 Task: Select a due date automation when advanced on, 2 days after a card is due add dates due in less than 1 days at 11:00 AM.
Action: Mouse moved to (1030, 83)
Screenshot: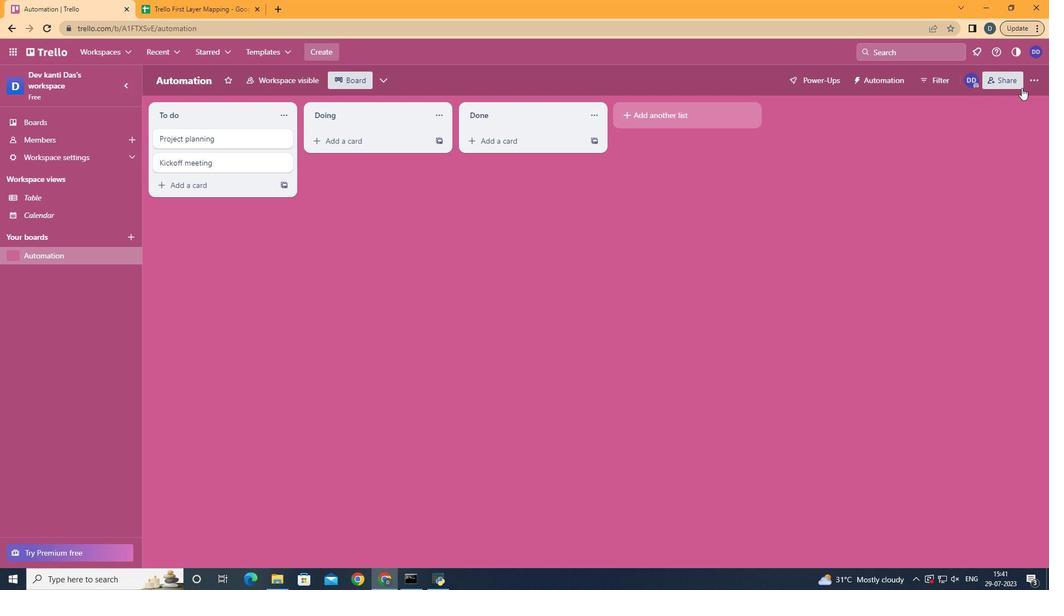 
Action: Mouse pressed left at (1030, 83)
Screenshot: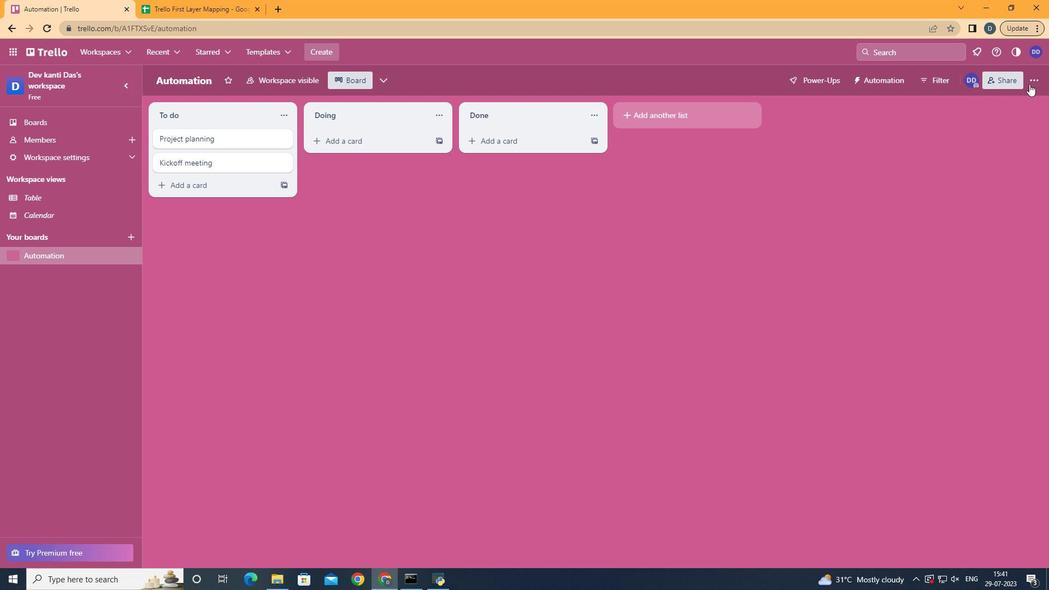 
Action: Mouse moved to (963, 218)
Screenshot: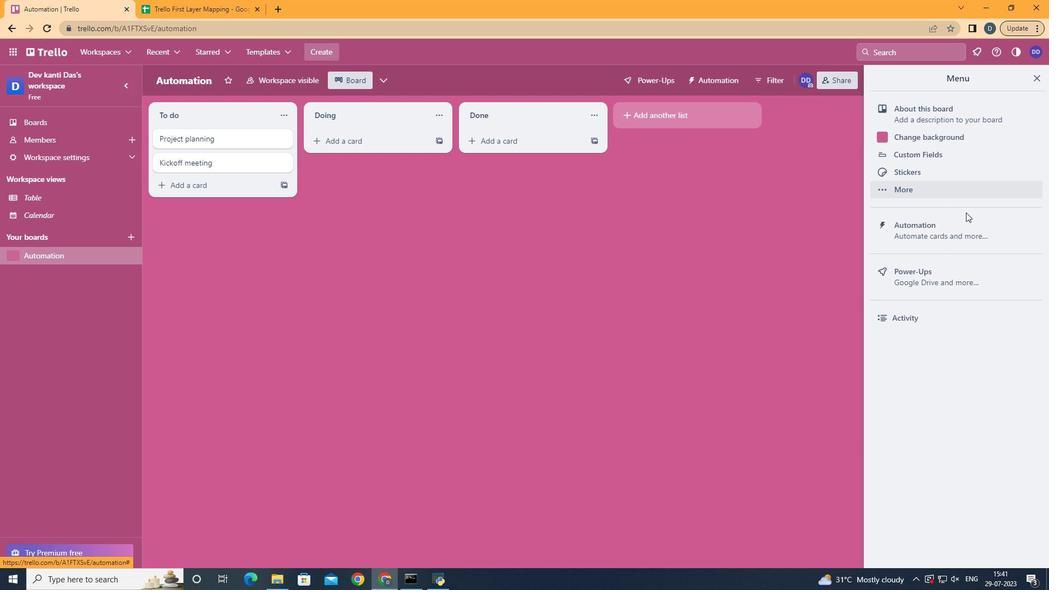 
Action: Mouse pressed left at (963, 218)
Screenshot: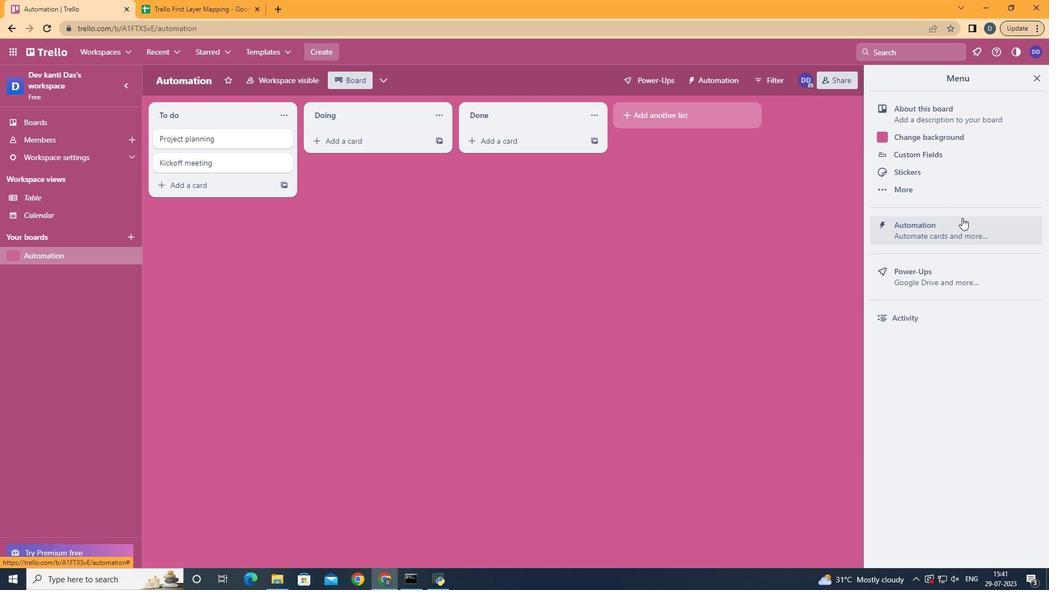 
Action: Mouse moved to (222, 225)
Screenshot: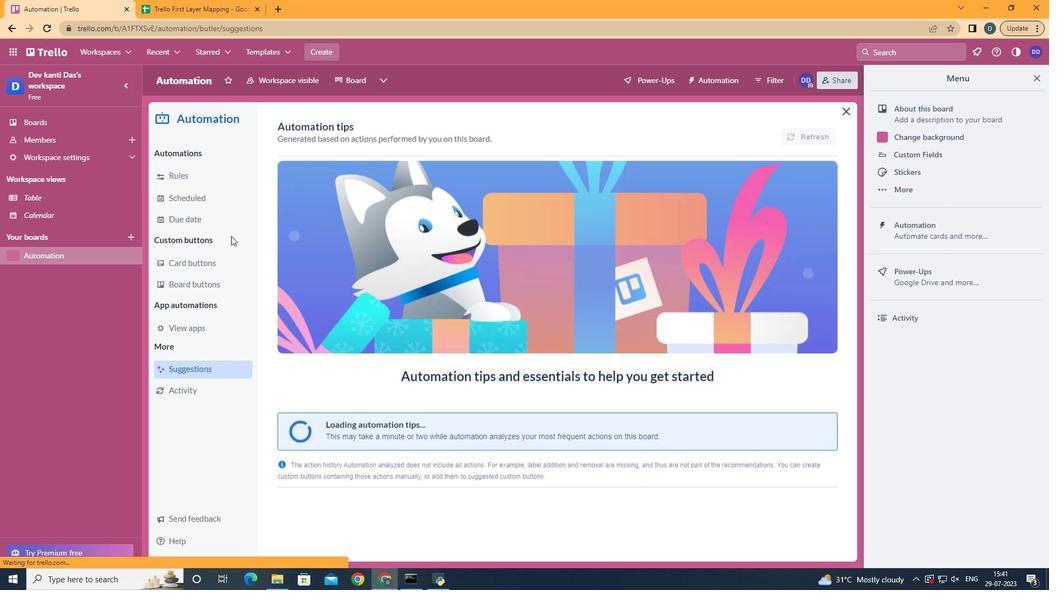 
Action: Mouse pressed left at (222, 225)
Screenshot: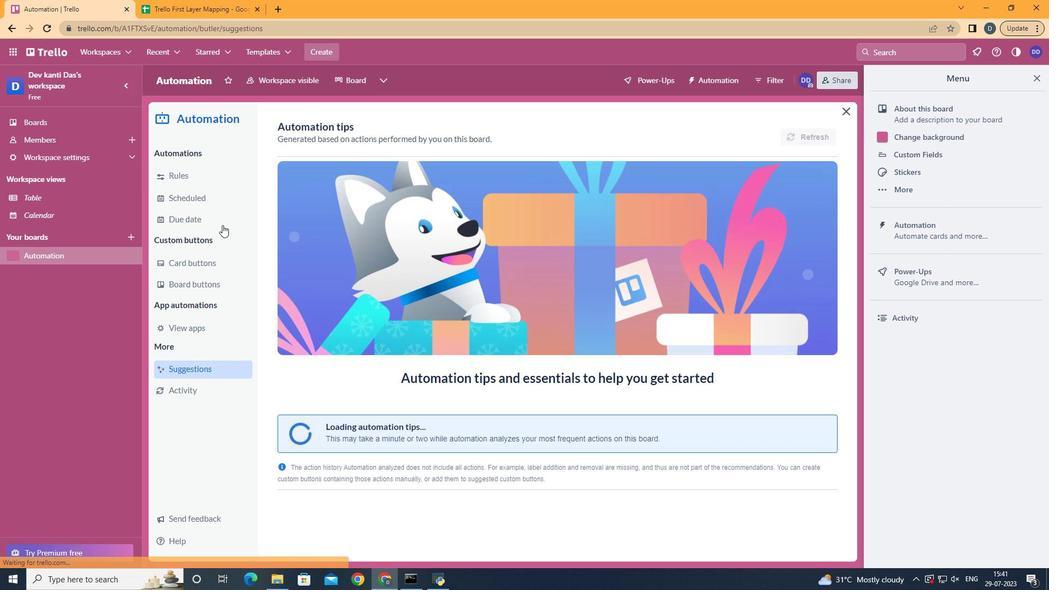 
Action: Mouse moved to (760, 128)
Screenshot: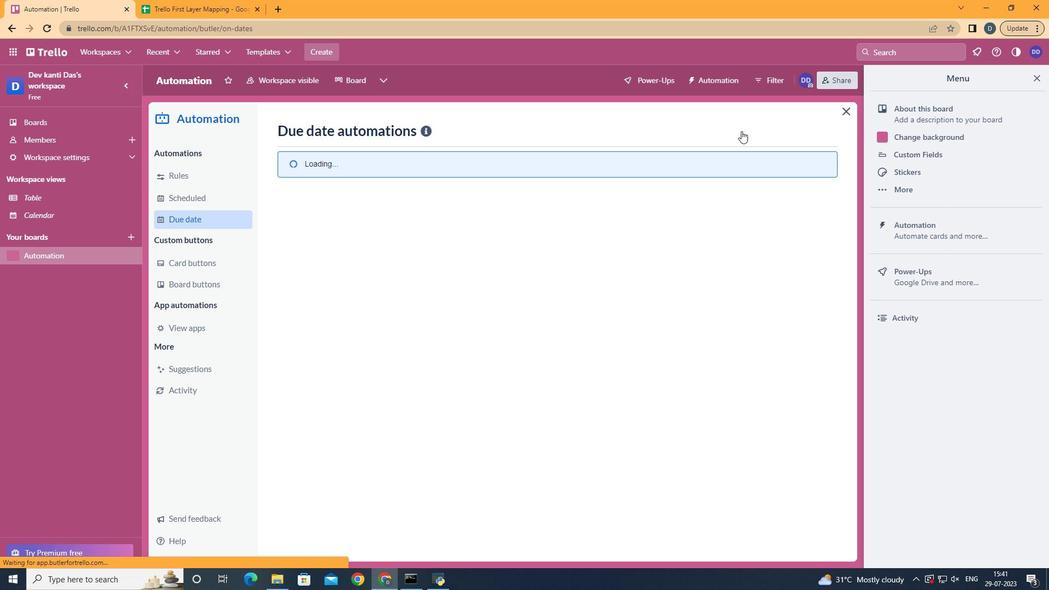 
Action: Mouse pressed left at (760, 128)
Screenshot: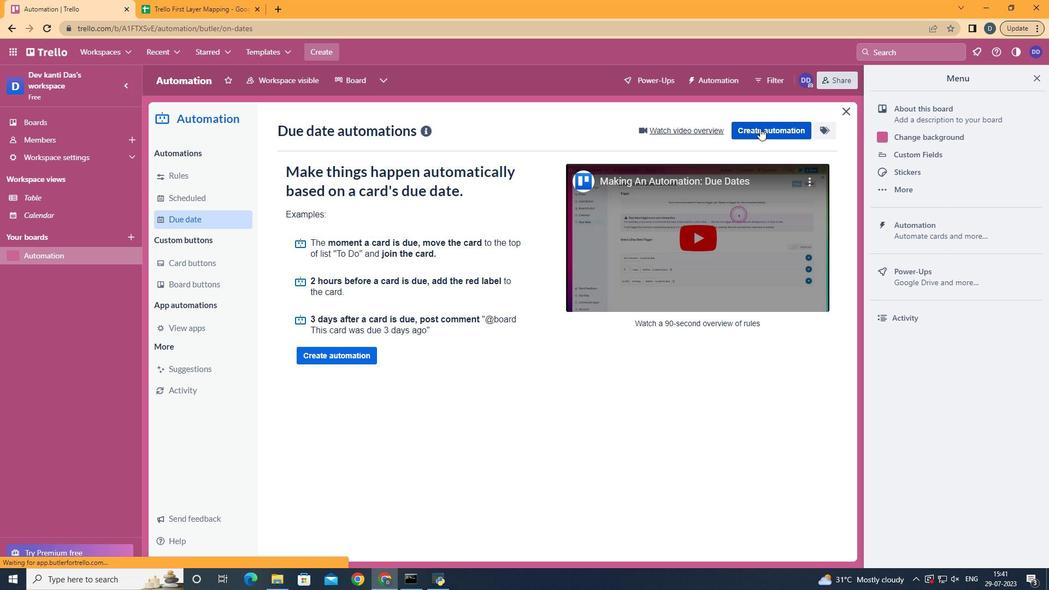 
Action: Mouse moved to (573, 237)
Screenshot: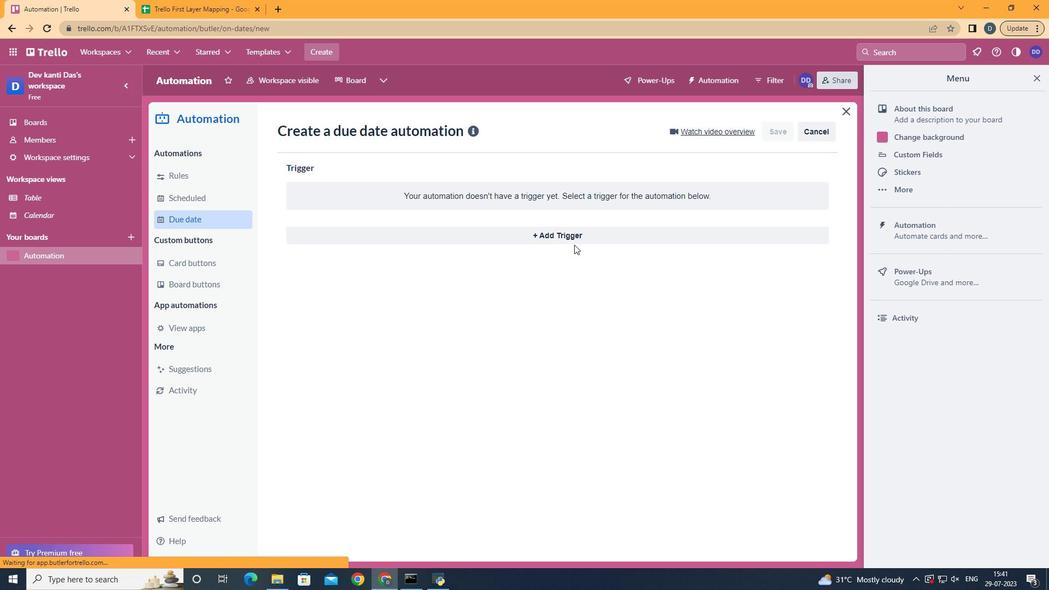 
Action: Mouse pressed left at (573, 237)
Screenshot: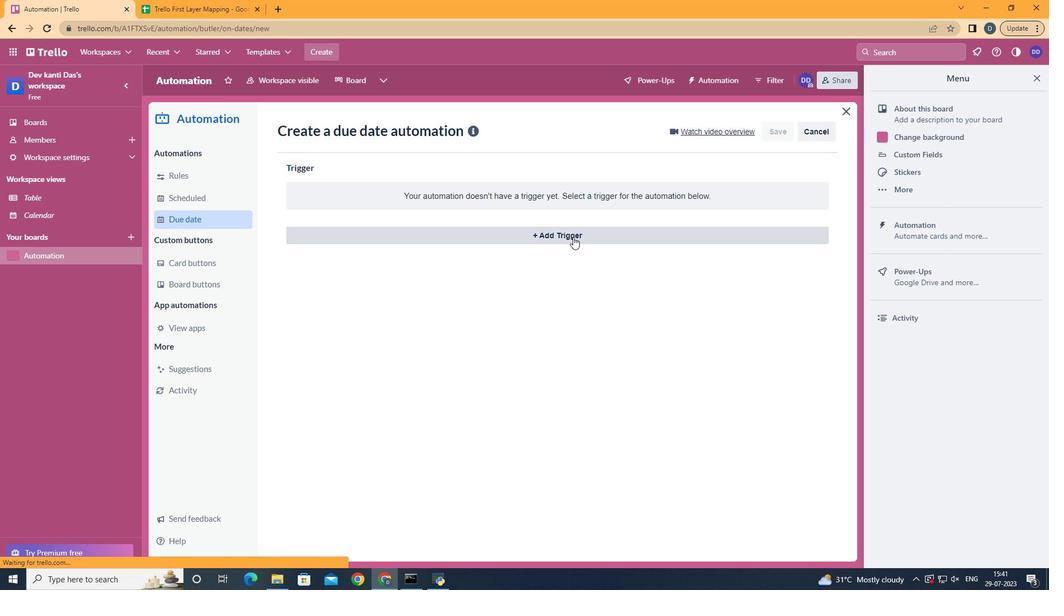 
Action: Mouse moved to (385, 445)
Screenshot: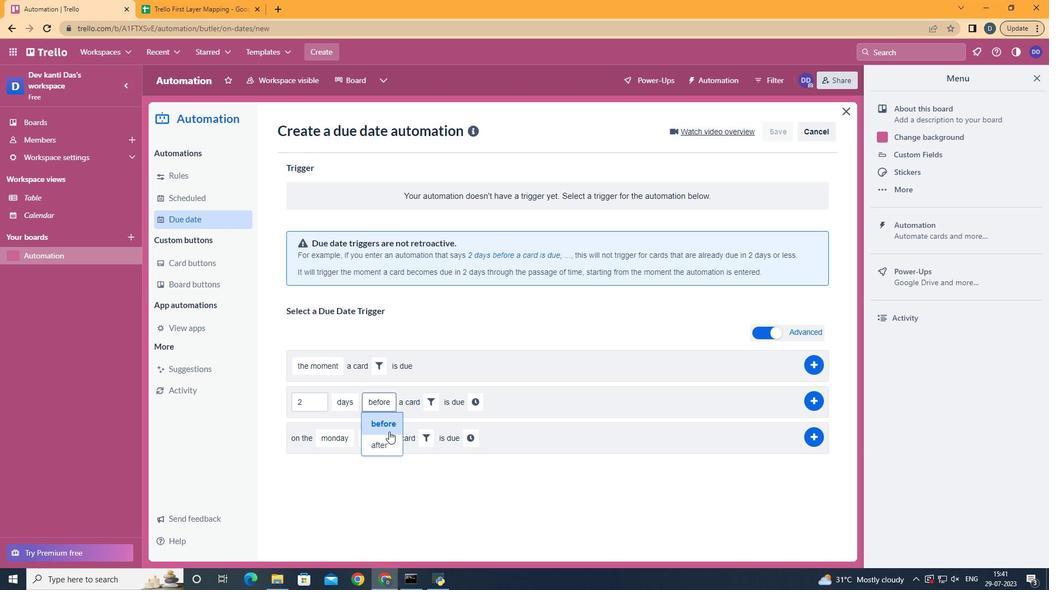 
Action: Mouse pressed left at (385, 445)
Screenshot: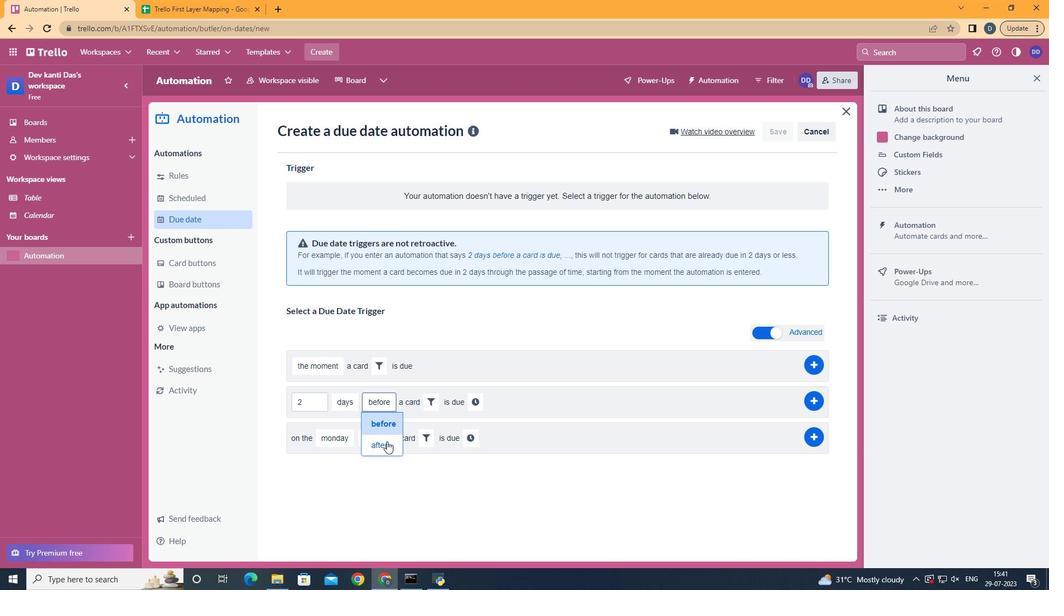 
Action: Mouse moved to (421, 402)
Screenshot: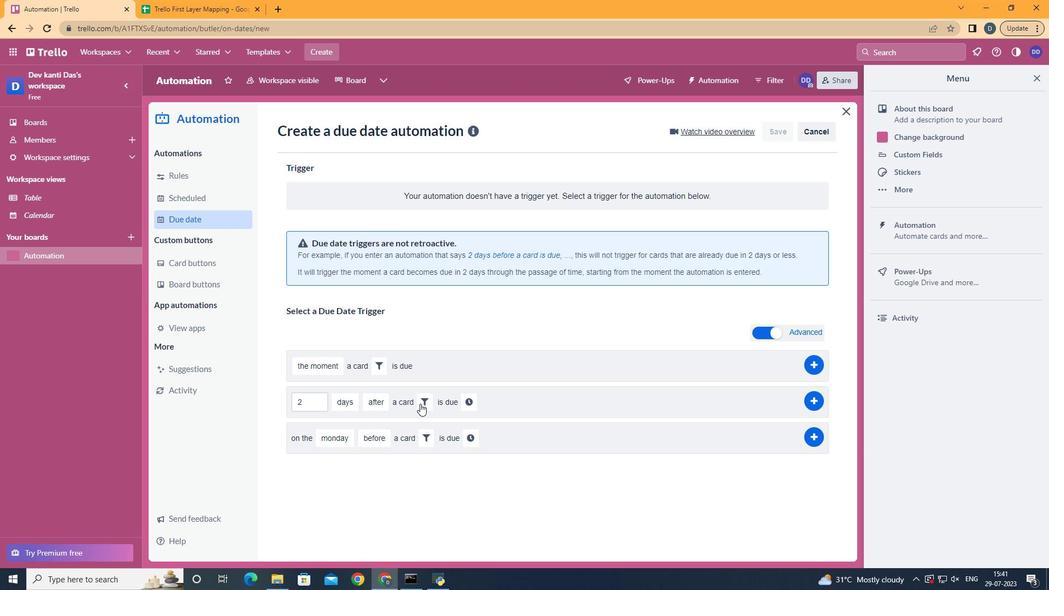 
Action: Mouse pressed left at (421, 402)
Screenshot: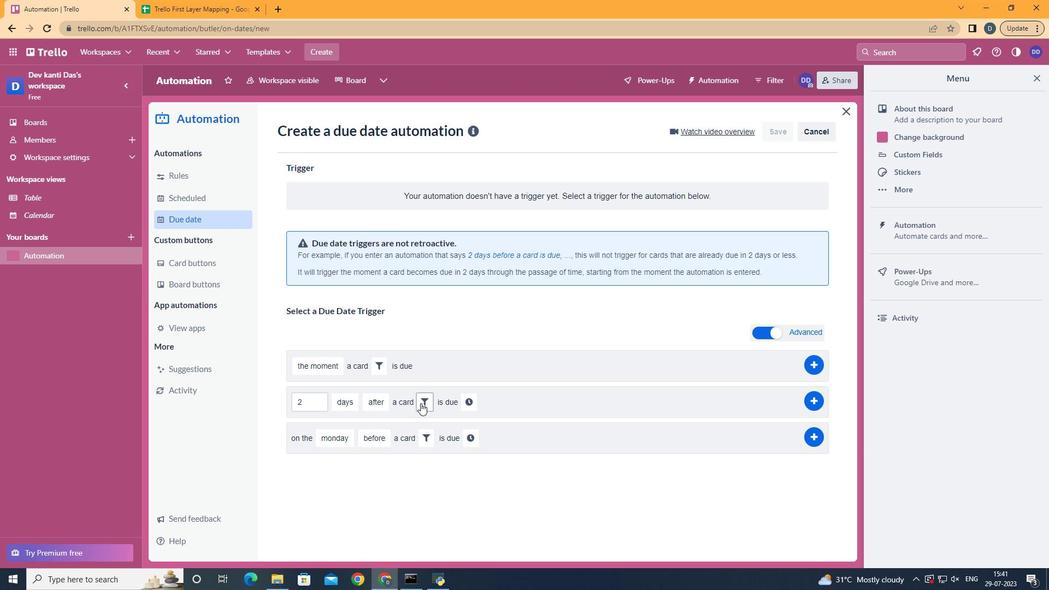 
Action: Mouse moved to (481, 450)
Screenshot: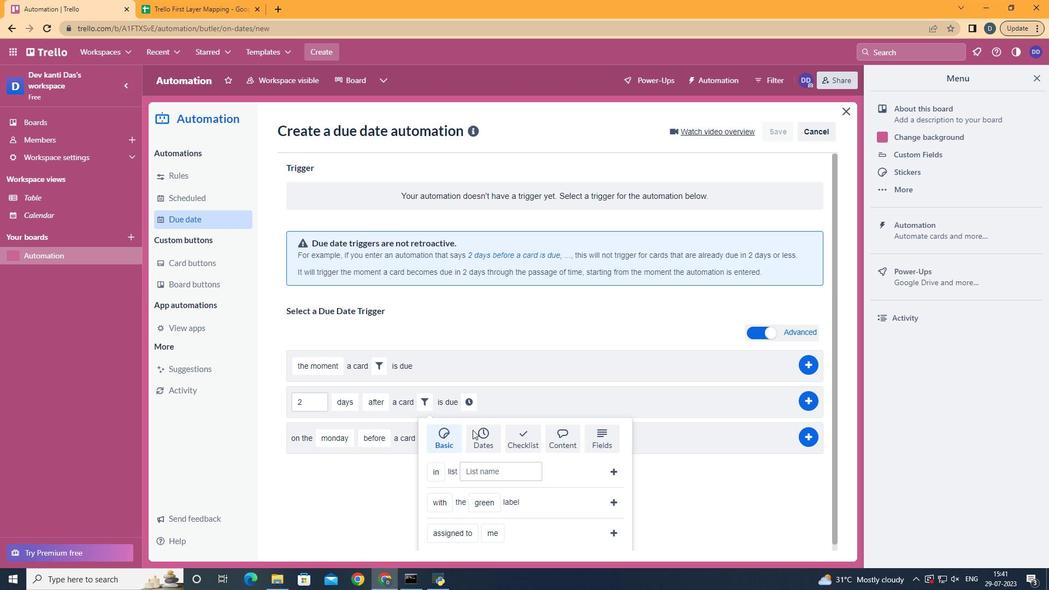 
Action: Mouse pressed left at (481, 450)
Screenshot: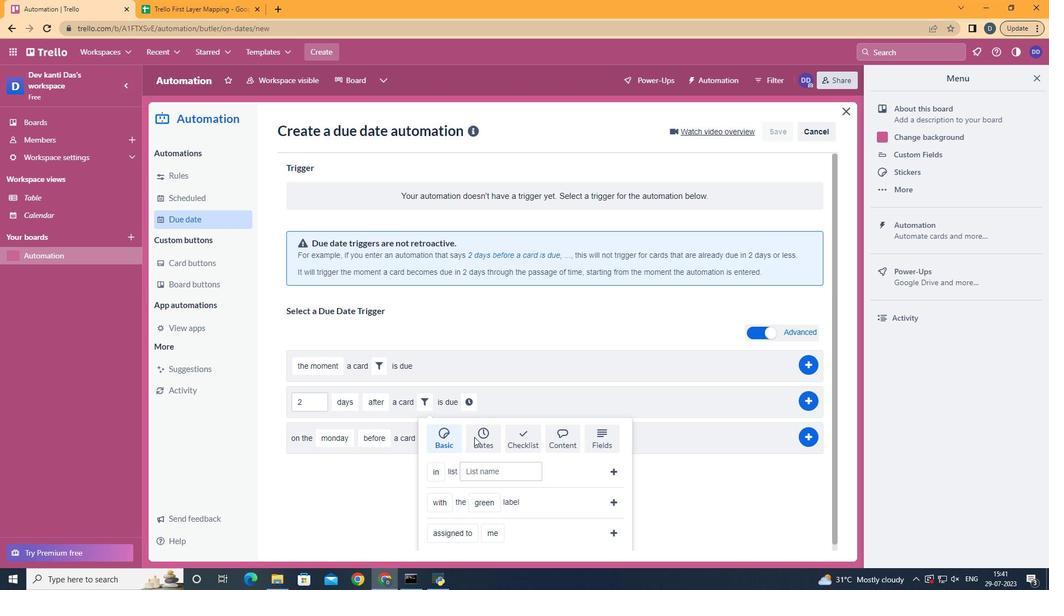 
Action: Mouse scrolled (481, 449) with delta (0, 0)
Screenshot: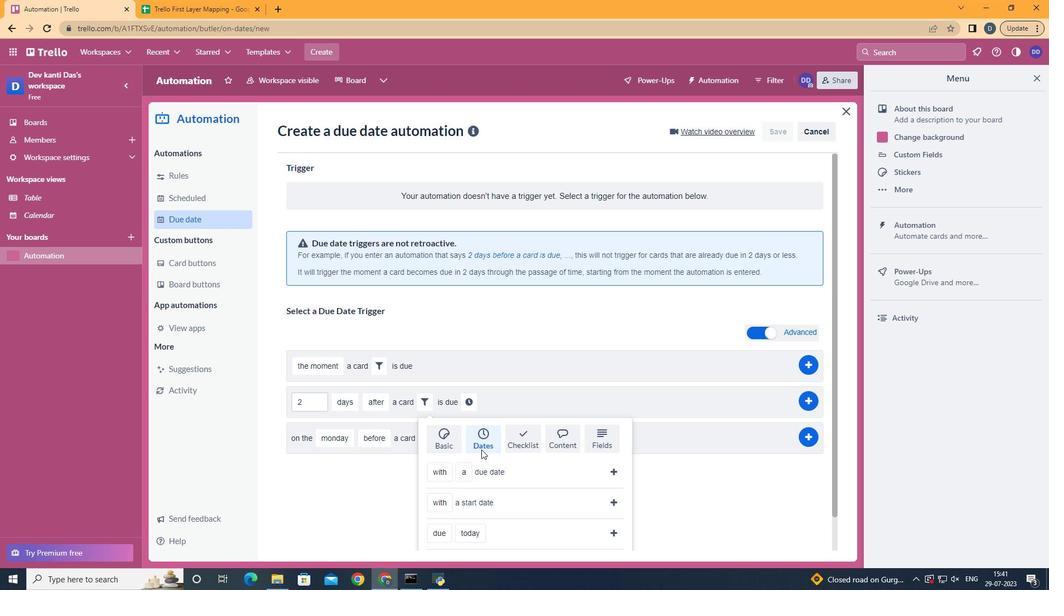 
Action: Mouse scrolled (481, 449) with delta (0, 0)
Screenshot: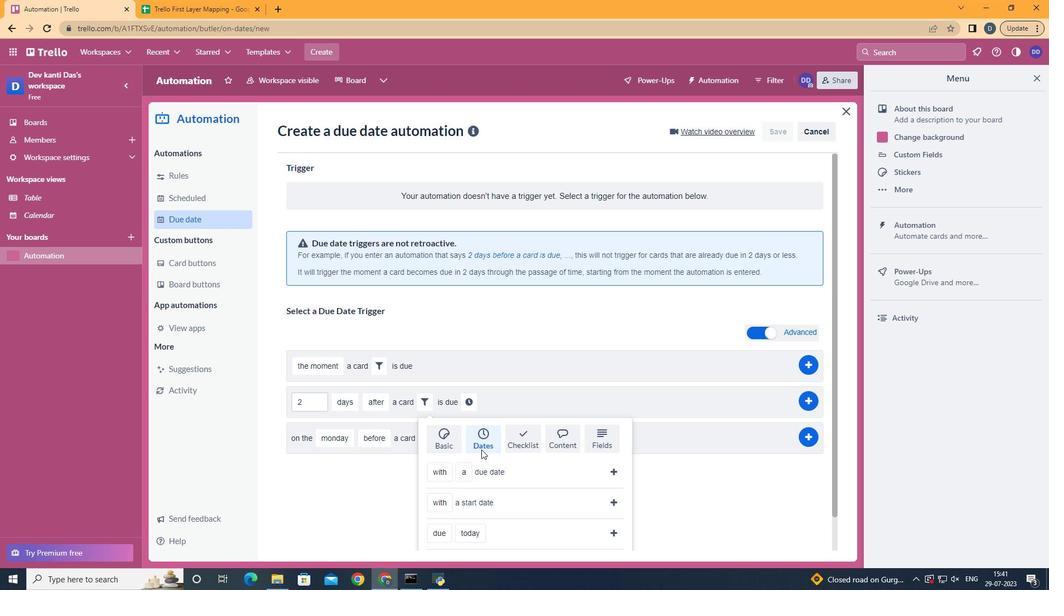 
Action: Mouse scrolled (481, 449) with delta (0, 0)
Screenshot: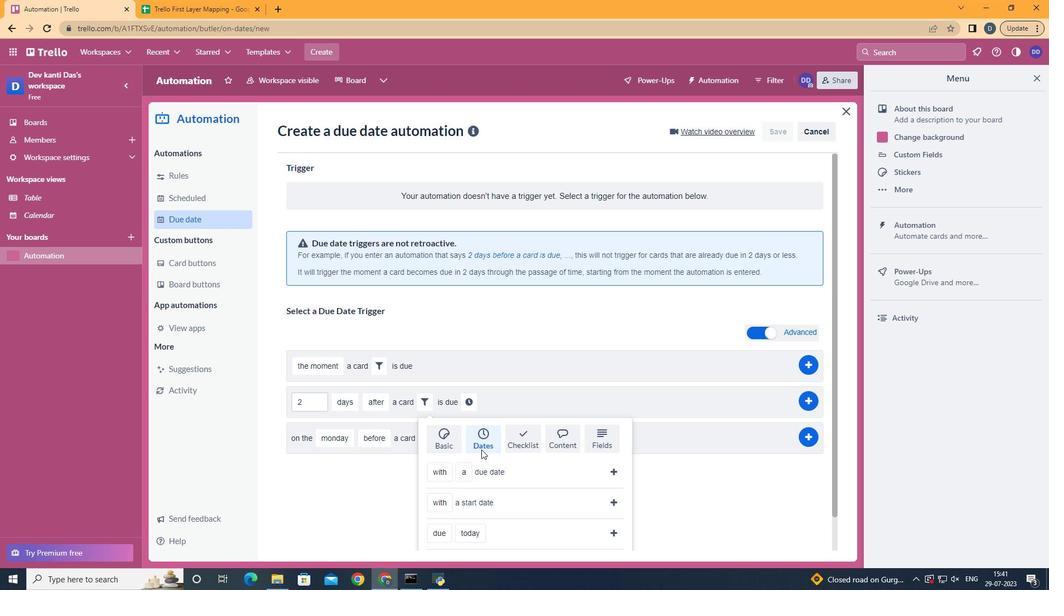 
Action: Mouse scrolled (481, 449) with delta (0, 0)
Screenshot: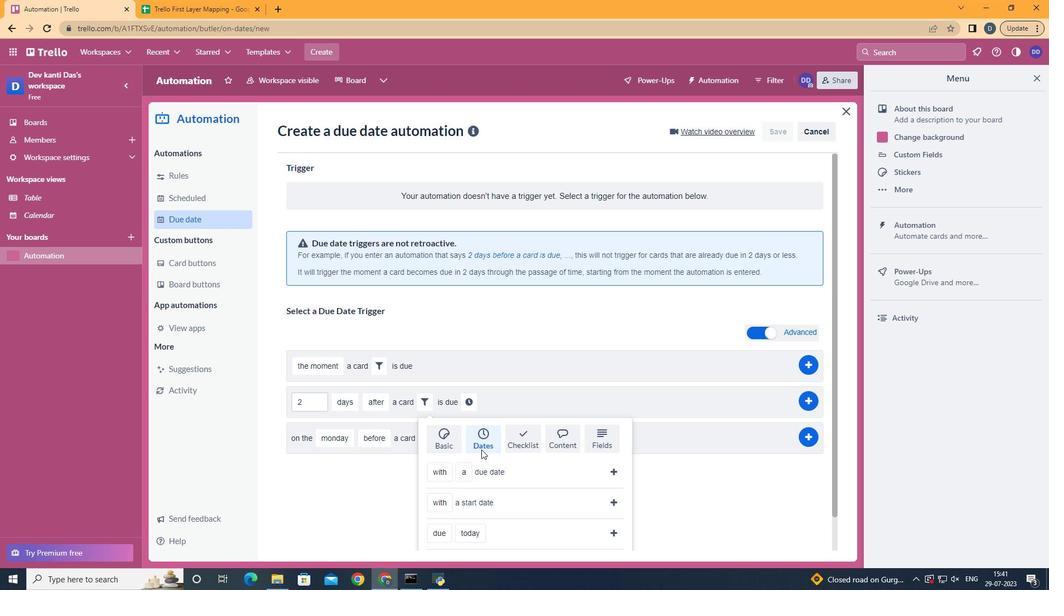 
Action: Mouse scrolled (481, 449) with delta (0, 0)
Screenshot: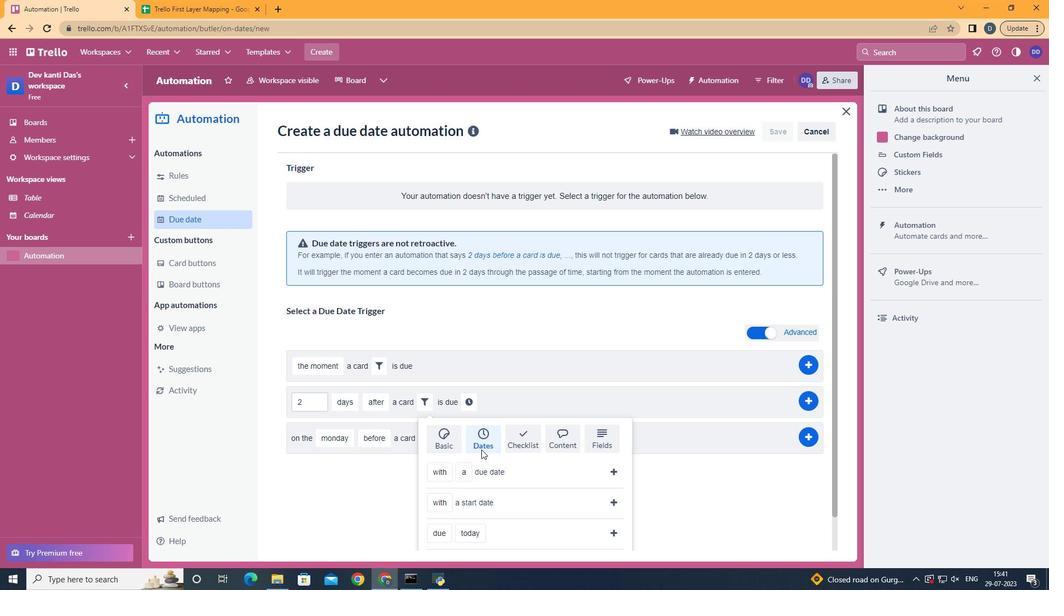 
Action: Mouse moved to (447, 487)
Screenshot: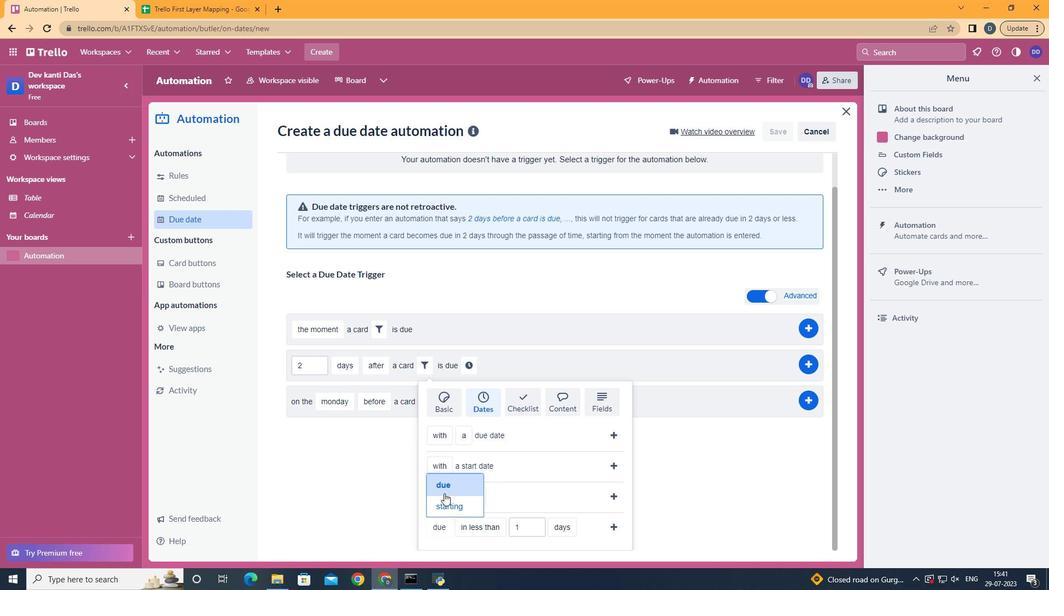 
Action: Mouse pressed left at (447, 487)
Screenshot: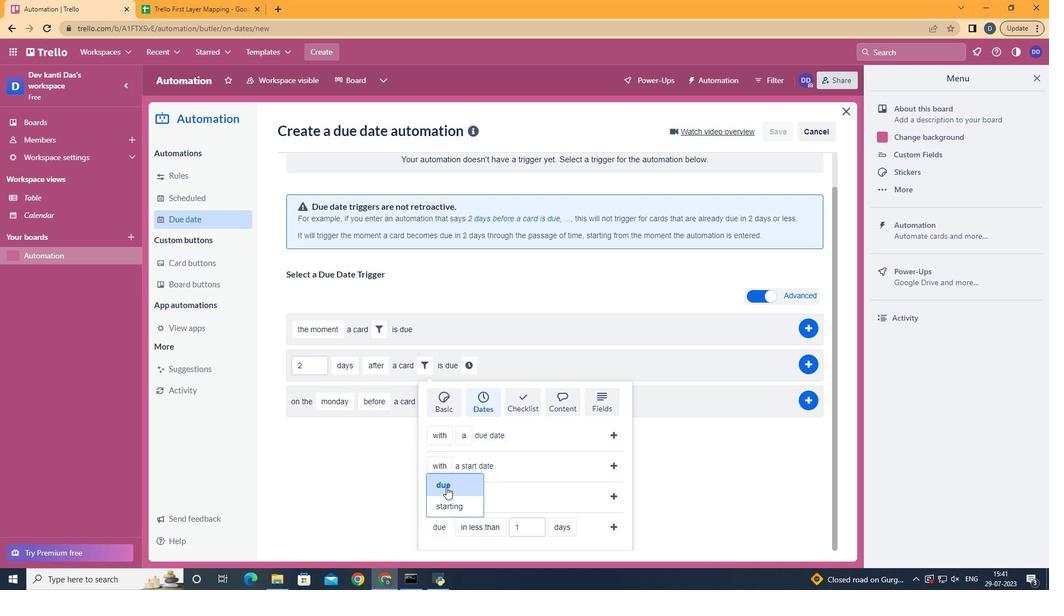 
Action: Mouse moved to (483, 424)
Screenshot: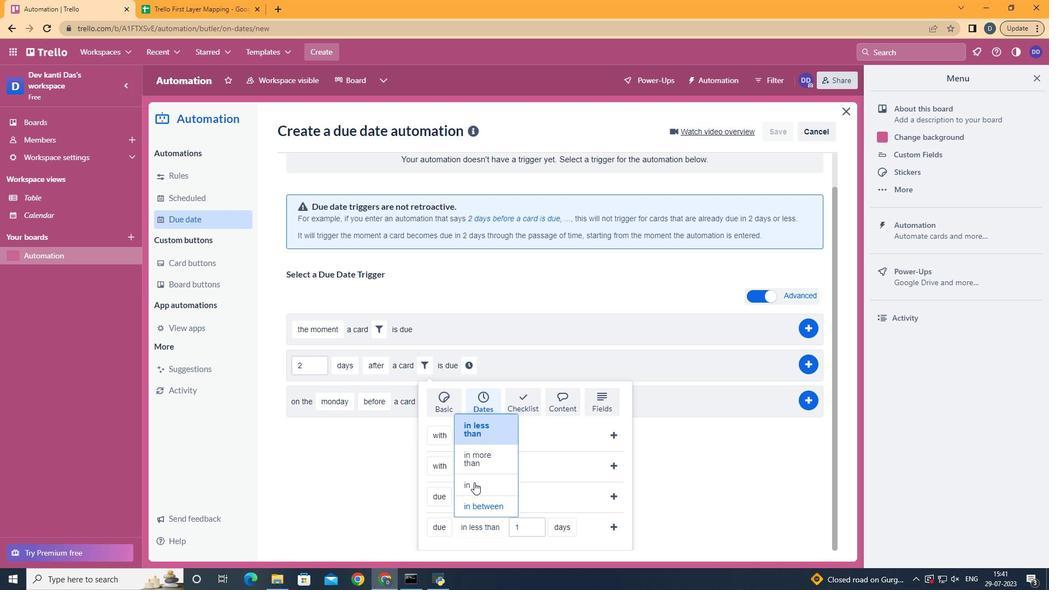 
Action: Mouse pressed left at (483, 424)
Screenshot: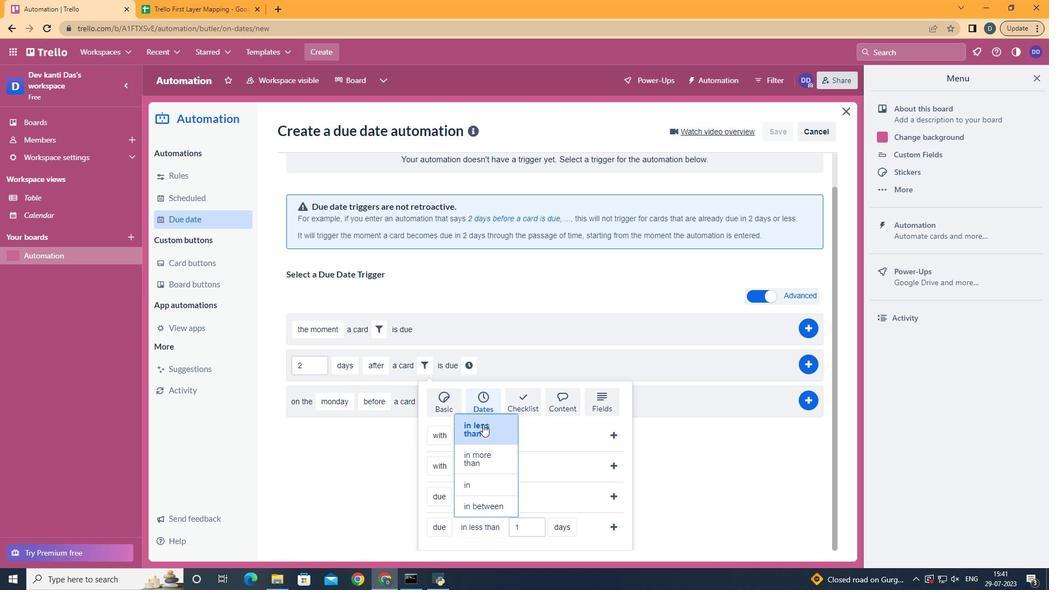 
Action: Mouse moved to (580, 479)
Screenshot: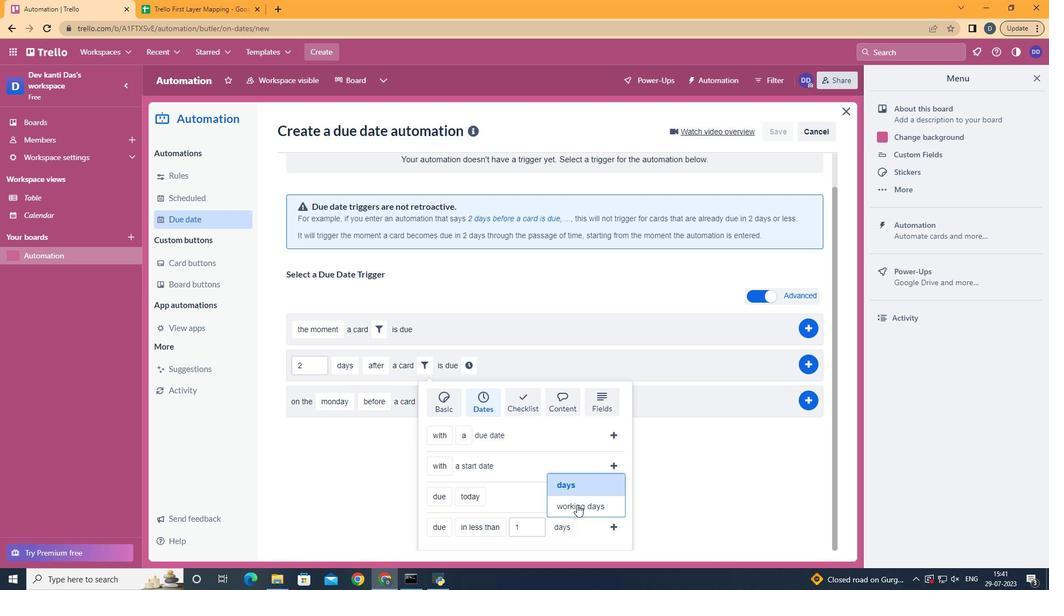 
Action: Mouse pressed left at (580, 479)
Screenshot: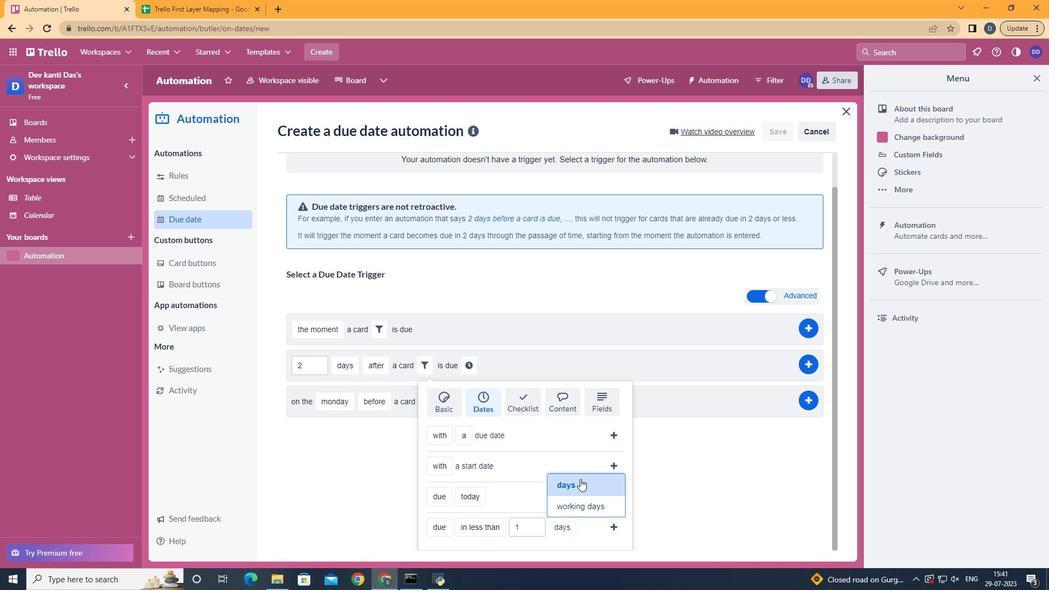 
Action: Mouse moved to (615, 526)
Screenshot: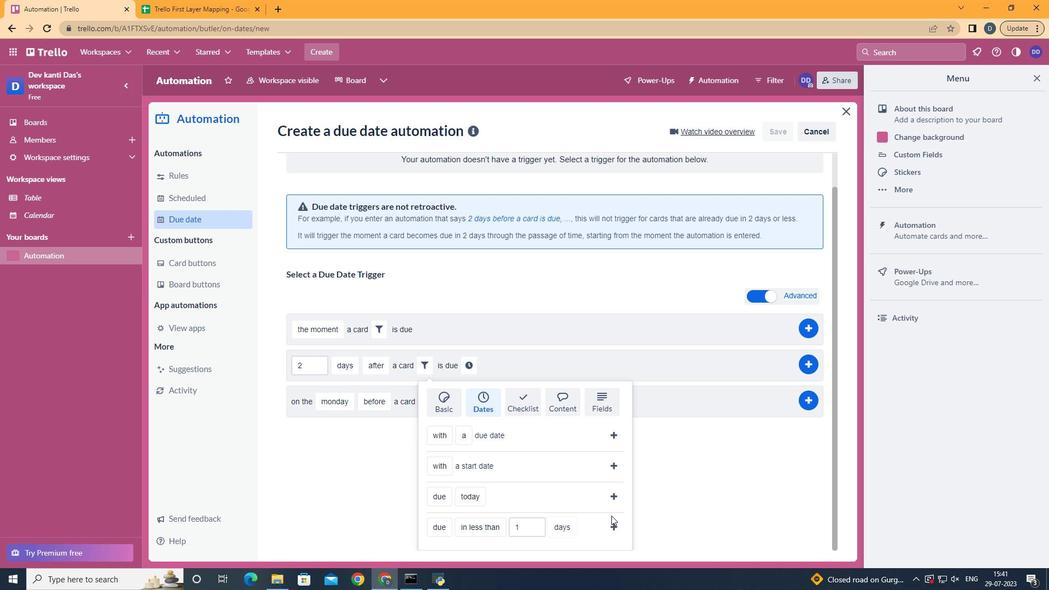 
Action: Mouse pressed left at (615, 526)
Screenshot: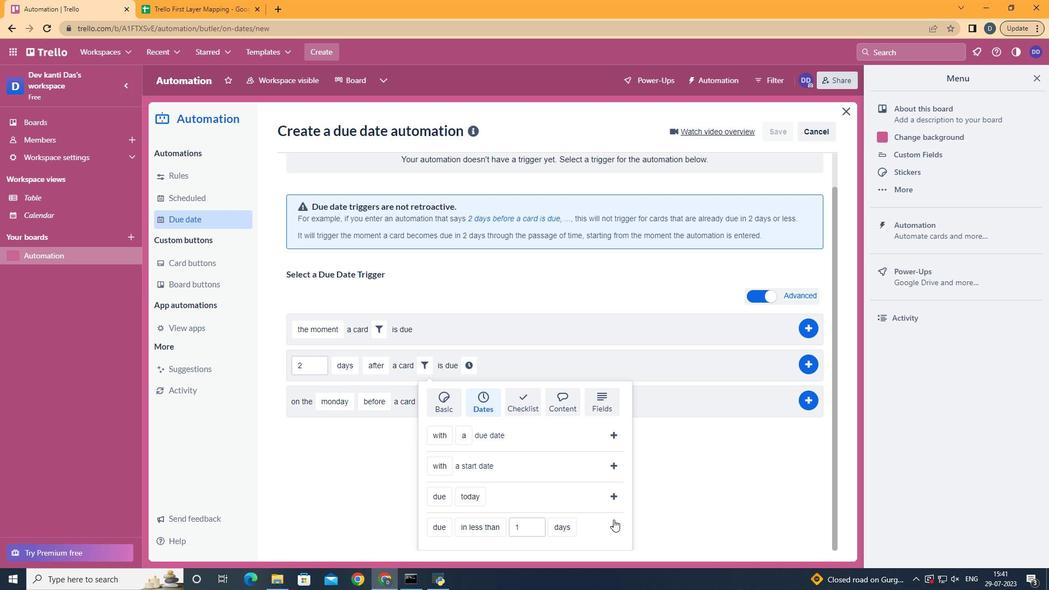 
Action: Mouse moved to (575, 404)
Screenshot: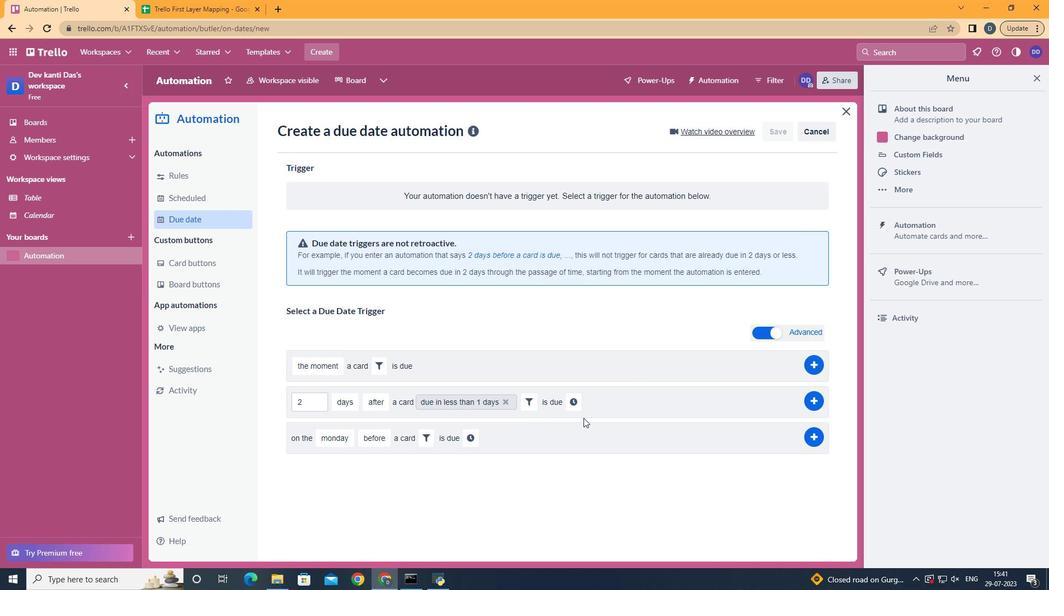 
Action: Mouse pressed left at (575, 404)
Screenshot: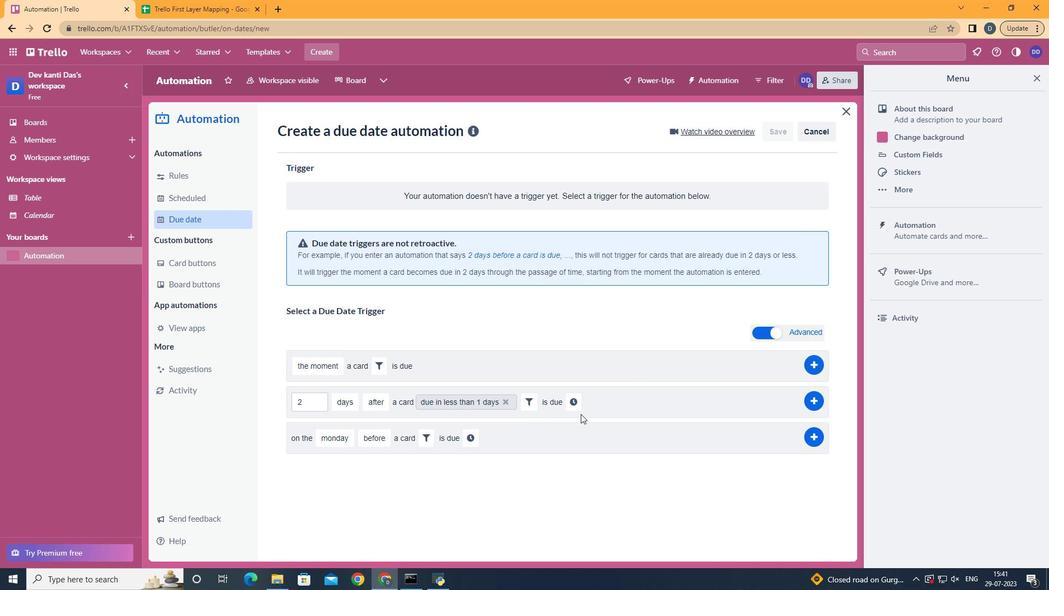 
Action: Mouse moved to (600, 404)
Screenshot: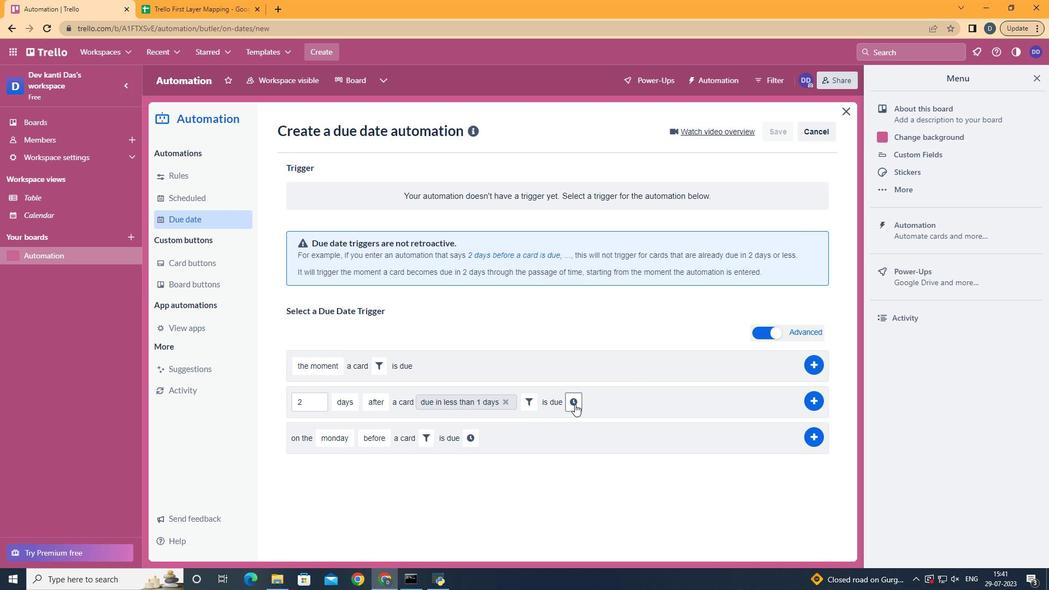 
Action: Mouse pressed left at (600, 404)
Screenshot: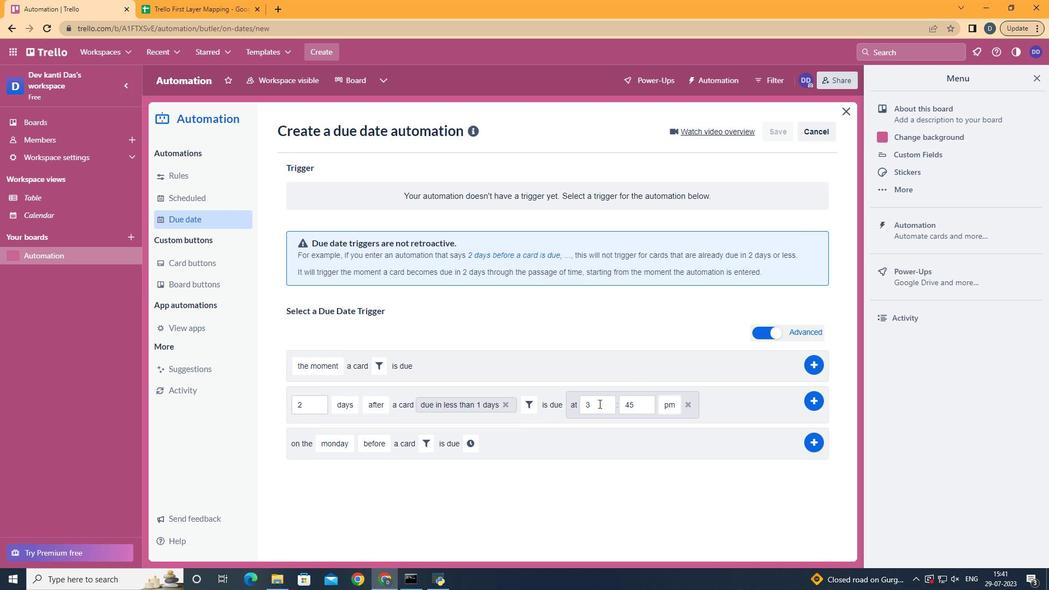 
Action: Key pressed <Key.backspace>11
Screenshot: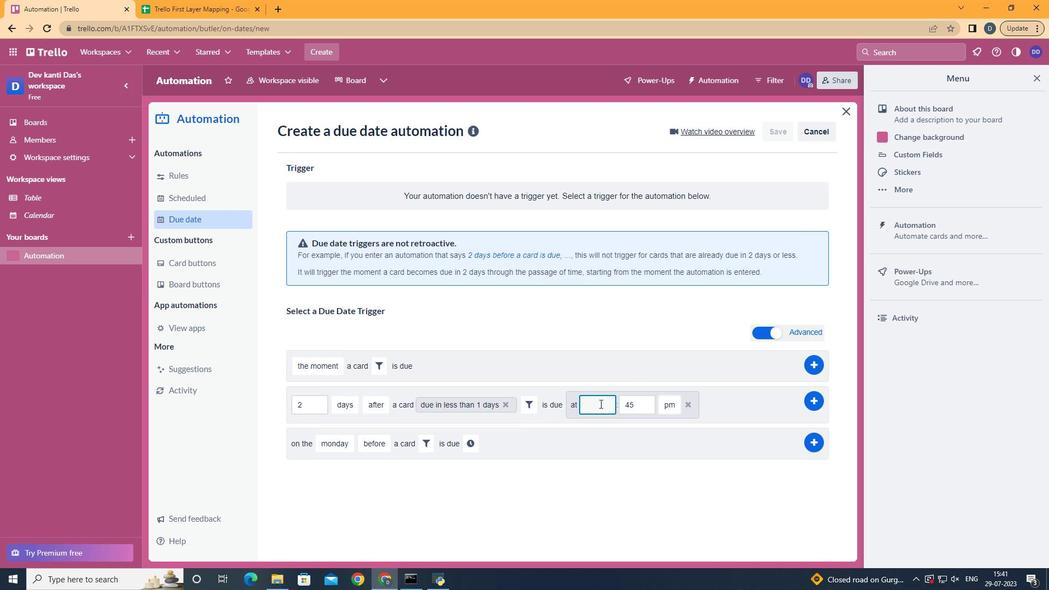 
Action: Mouse moved to (634, 400)
Screenshot: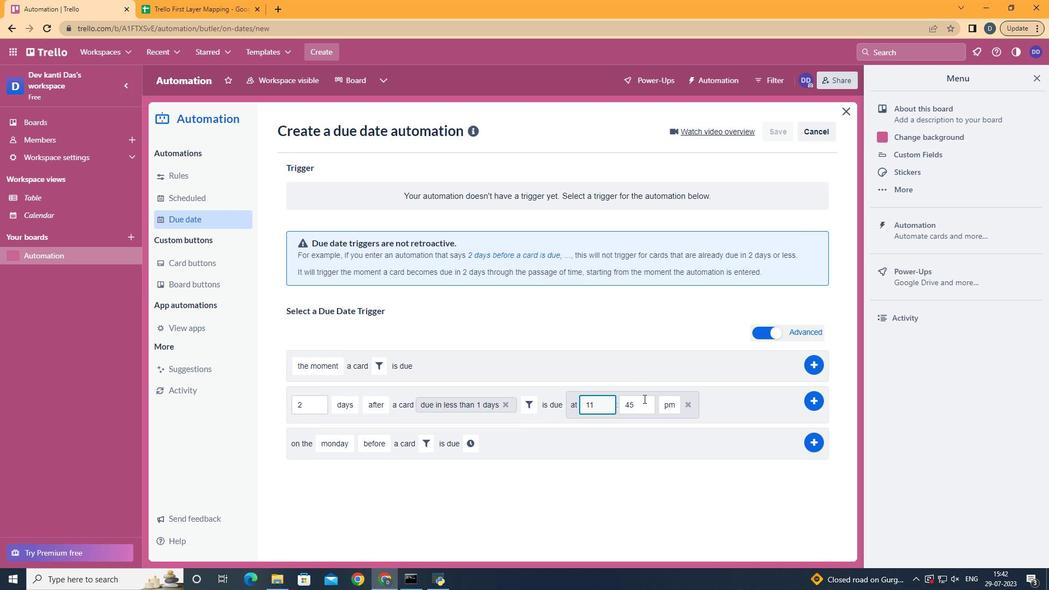 
Action: Mouse pressed left at (634, 400)
Screenshot: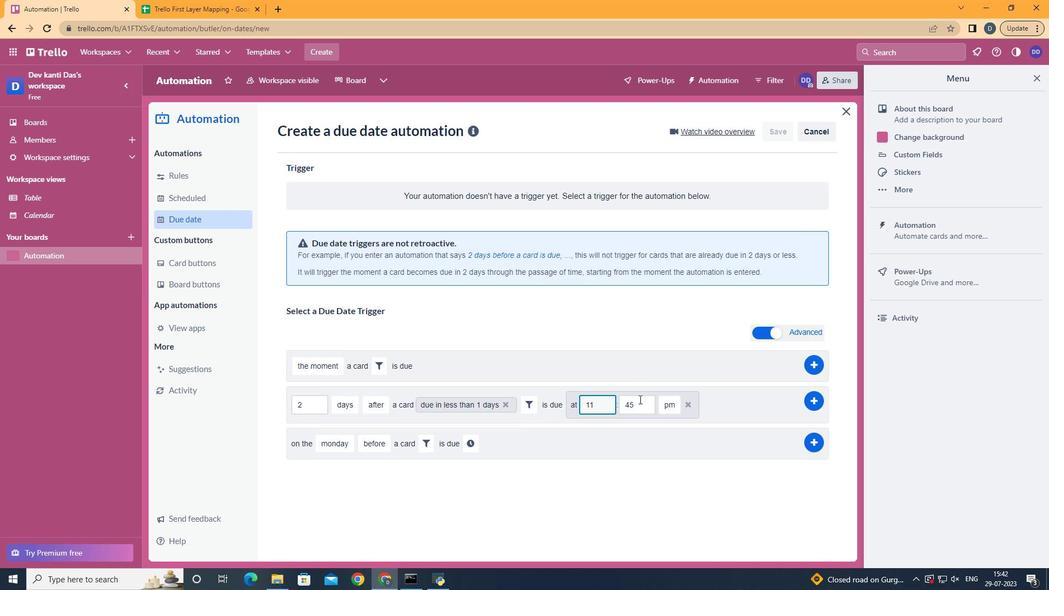 
Action: Key pressed <Key.backspace><Key.backspace>00
Screenshot: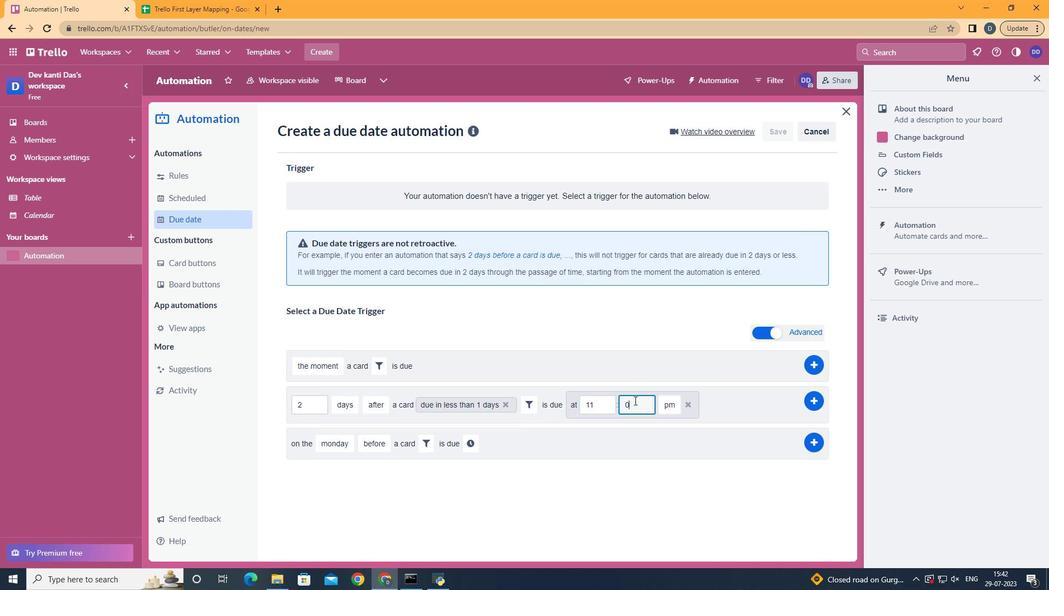 
Action: Mouse moved to (667, 429)
Screenshot: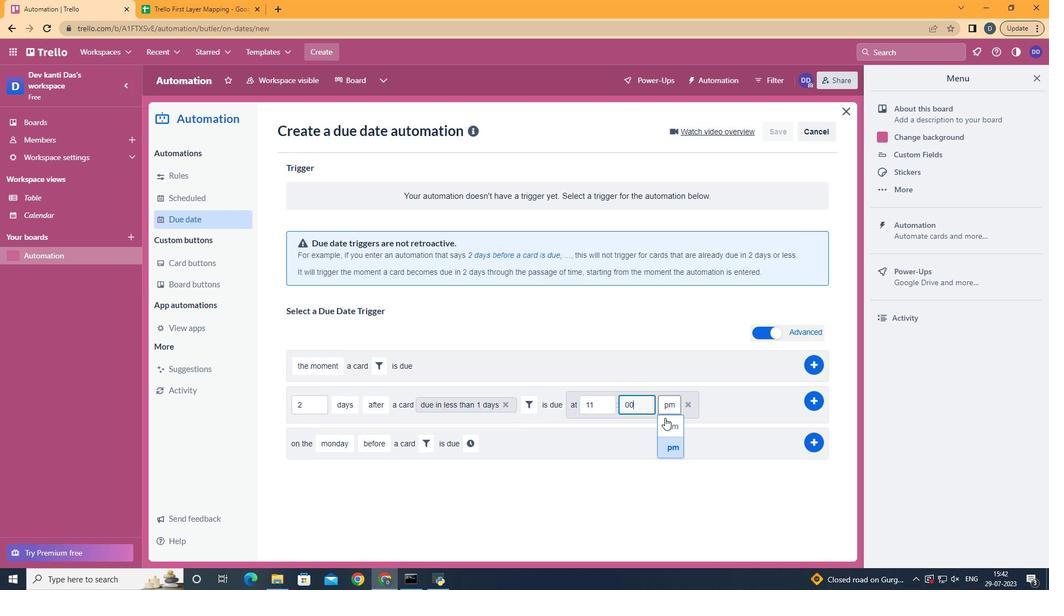 
Action: Mouse pressed left at (667, 429)
Screenshot: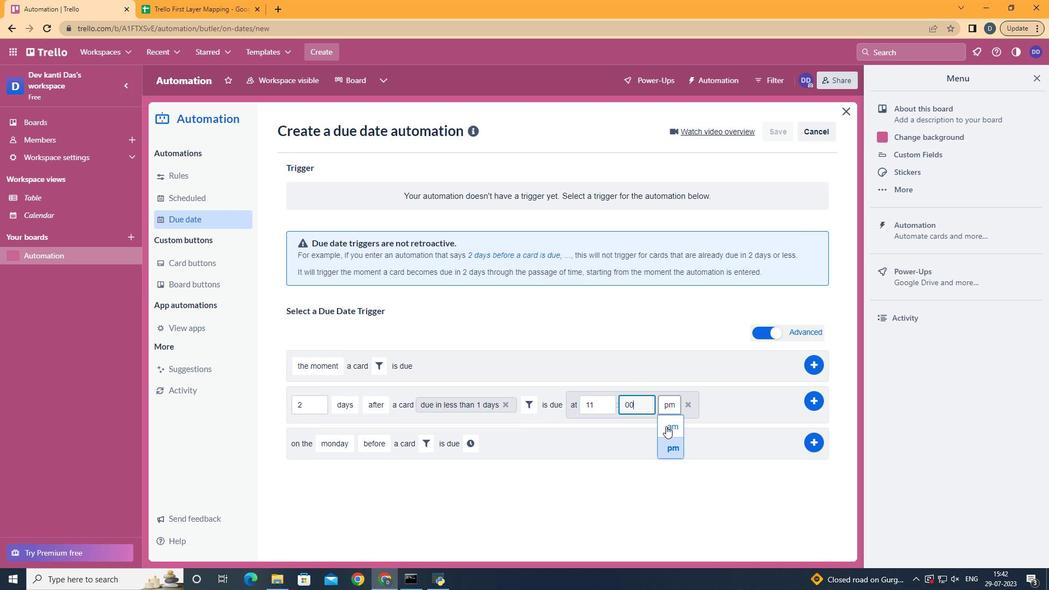 
